 Task: Check the sale-to-list ratio of tray ceiling in the last 1 year.
Action: Mouse moved to (814, 180)
Screenshot: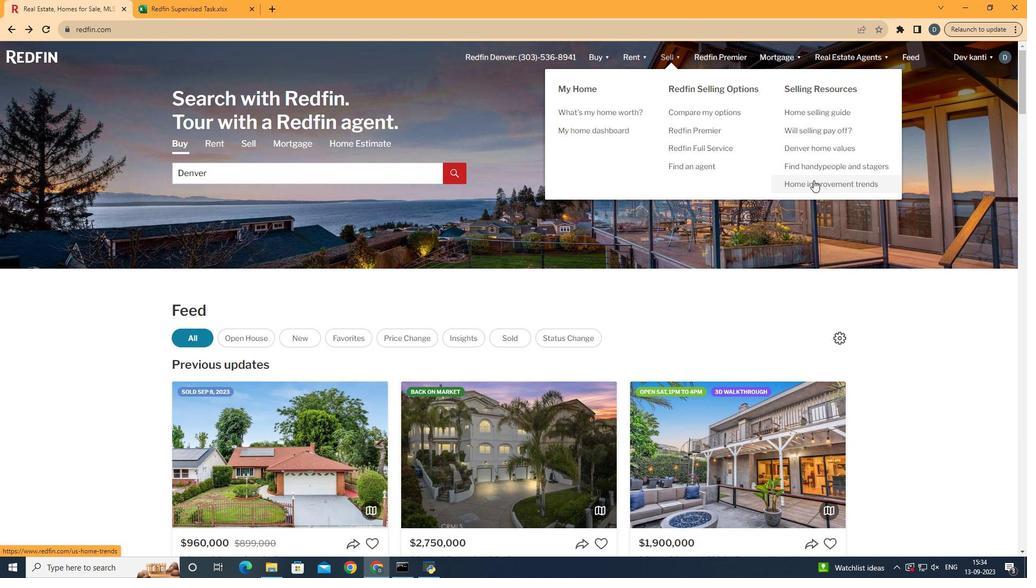 
Action: Mouse pressed left at (814, 180)
Screenshot: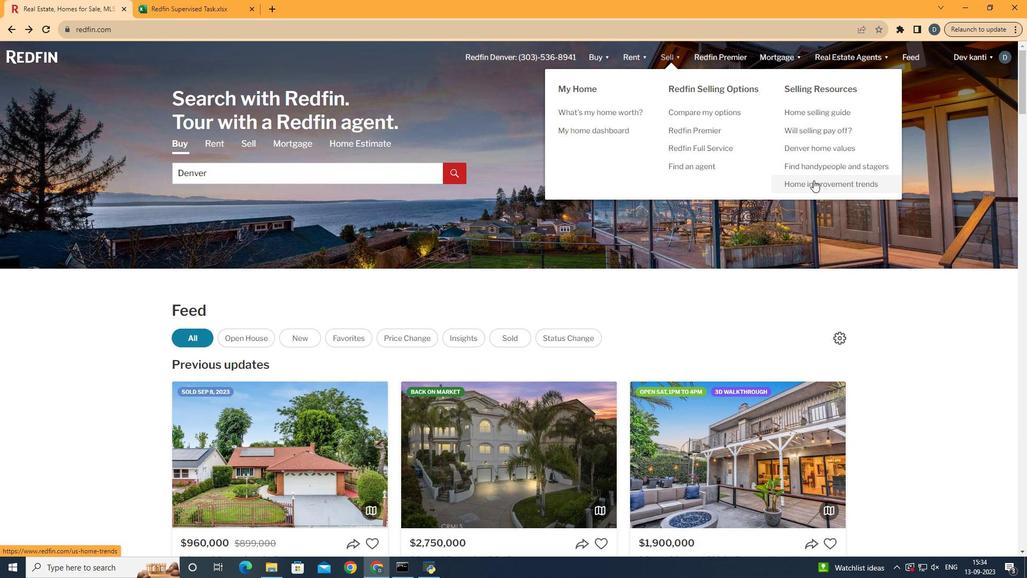 
Action: Mouse moved to (263, 208)
Screenshot: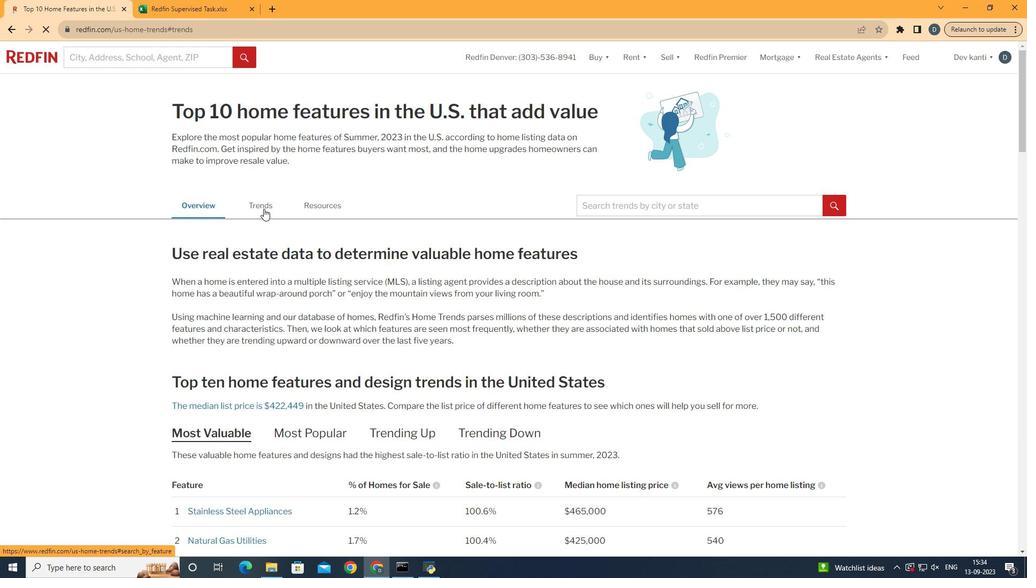 
Action: Mouse pressed left at (263, 208)
Screenshot: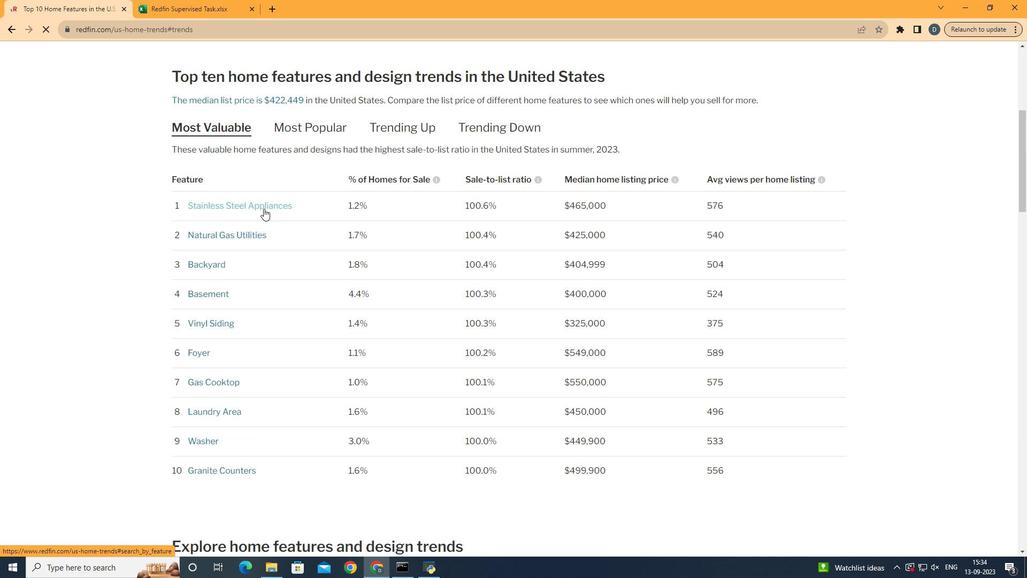 
Action: Mouse moved to (487, 186)
Screenshot: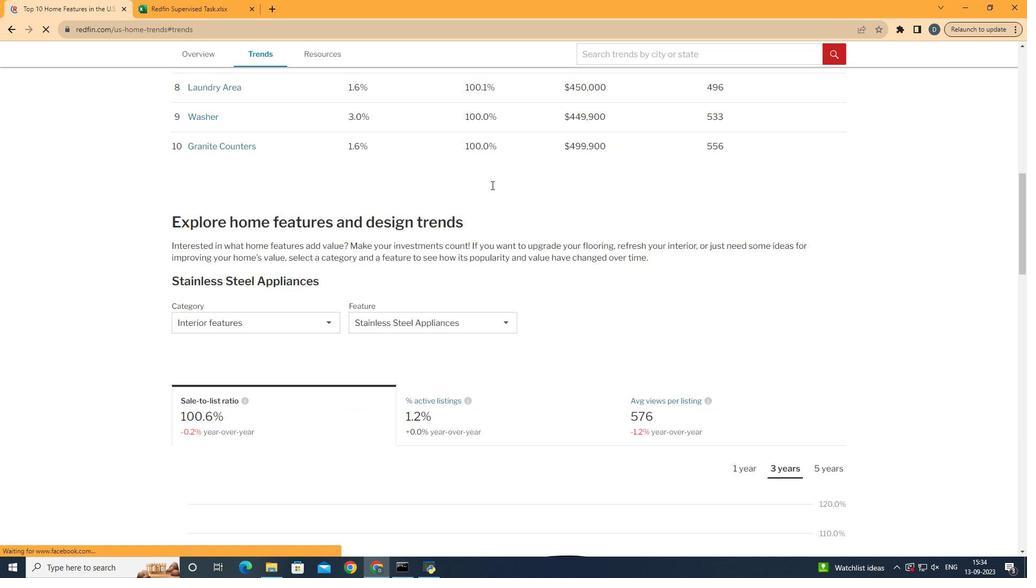 
Action: Mouse scrolled (487, 186) with delta (0, 0)
Screenshot: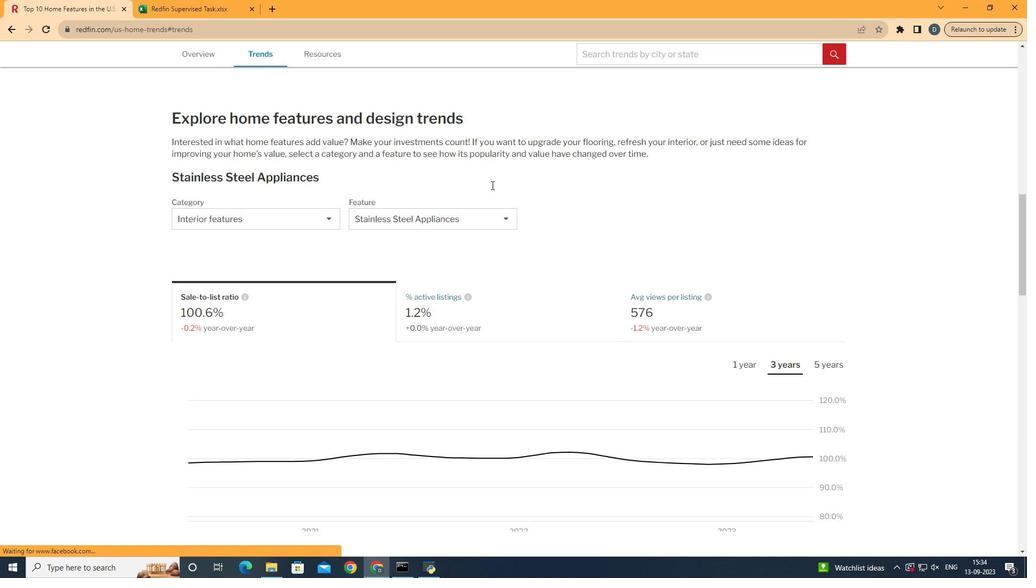
Action: Mouse scrolled (487, 186) with delta (0, 0)
Screenshot: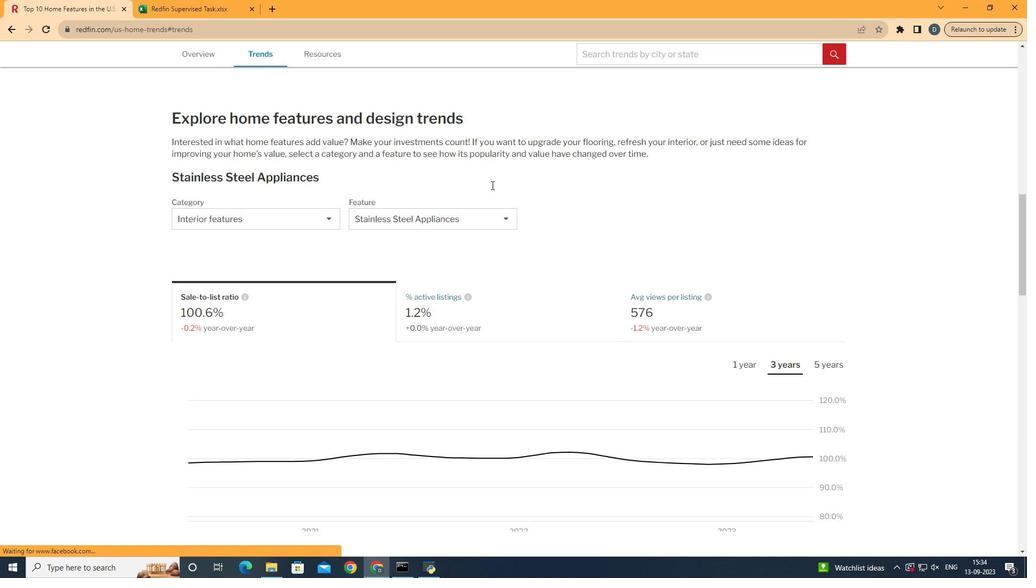 
Action: Mouse scrolled (487, 185) with delta (0, -1)
Screenshot: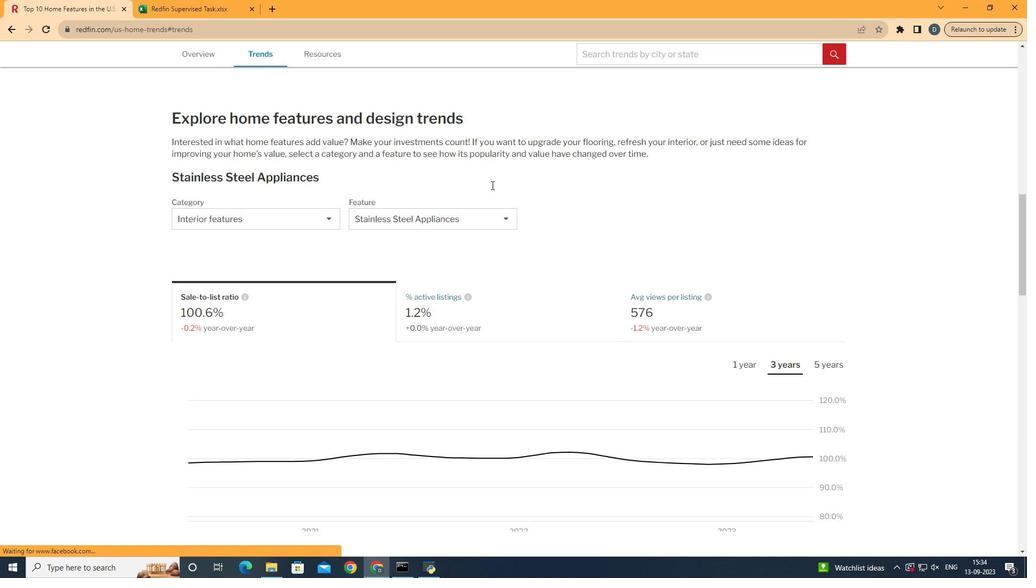 
Action: Mouse scrolled (487, 186) with delta (0, 0)
Screenshot: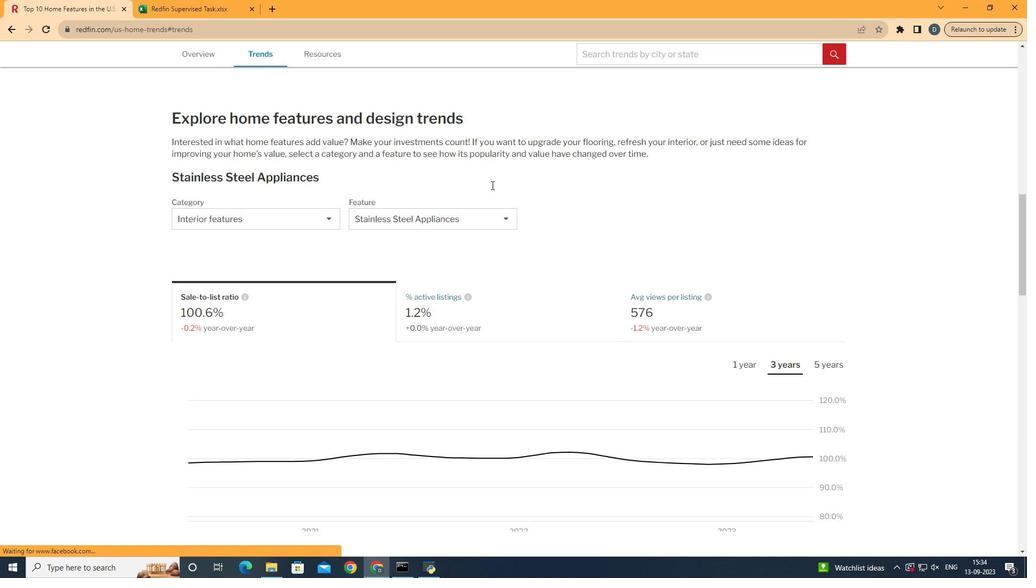 
Action: Mouse scrolled (487, 186) with delta (0, 0)
Screenshot: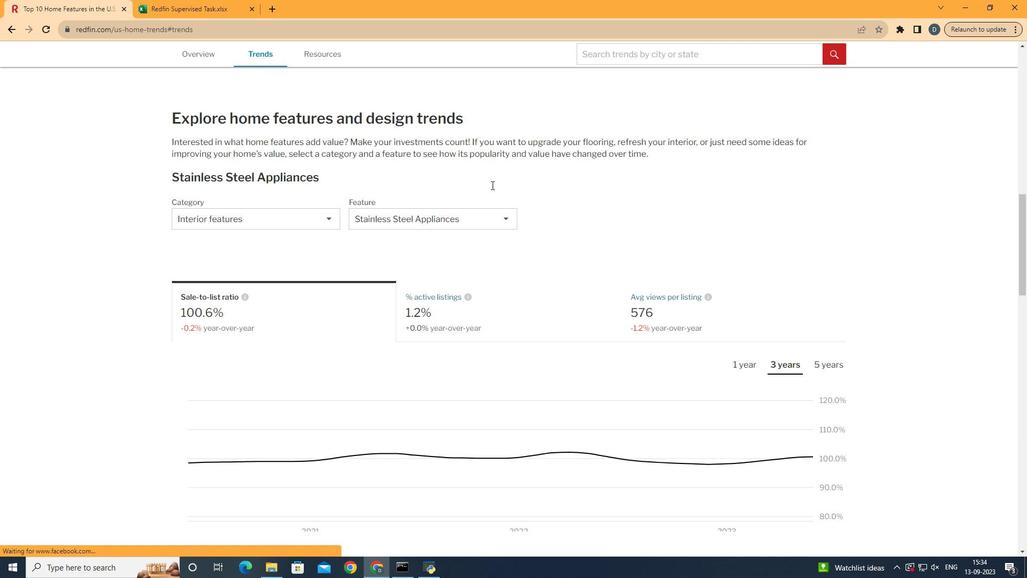 
Action: Mouse moved to (487, 186)
Screenshot: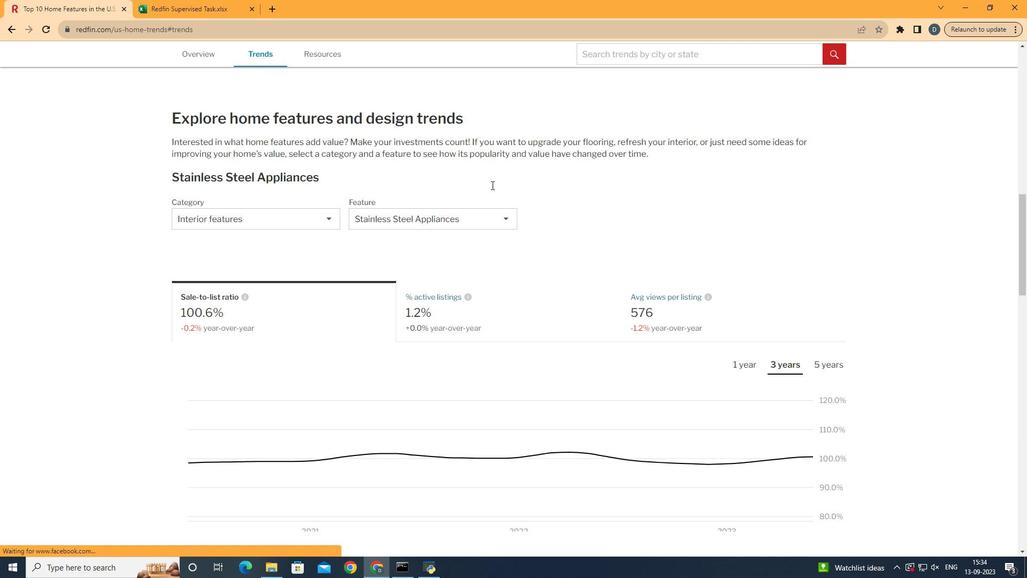 
Action: Mouse scrolled (487, 186) with delta (0, 0)
Screenshot: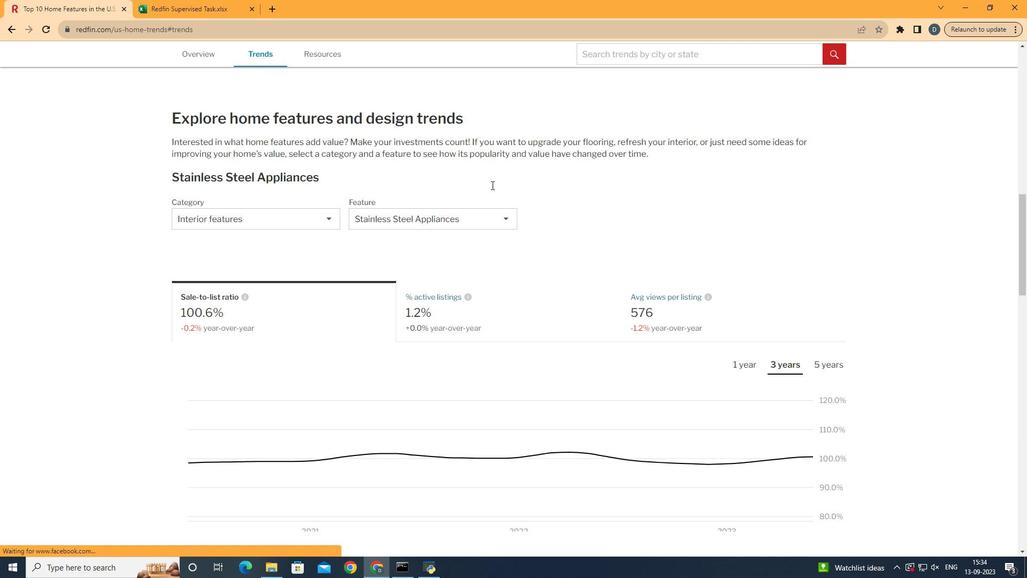 
Action: Mouse moved to (488, 186)
Screenshot: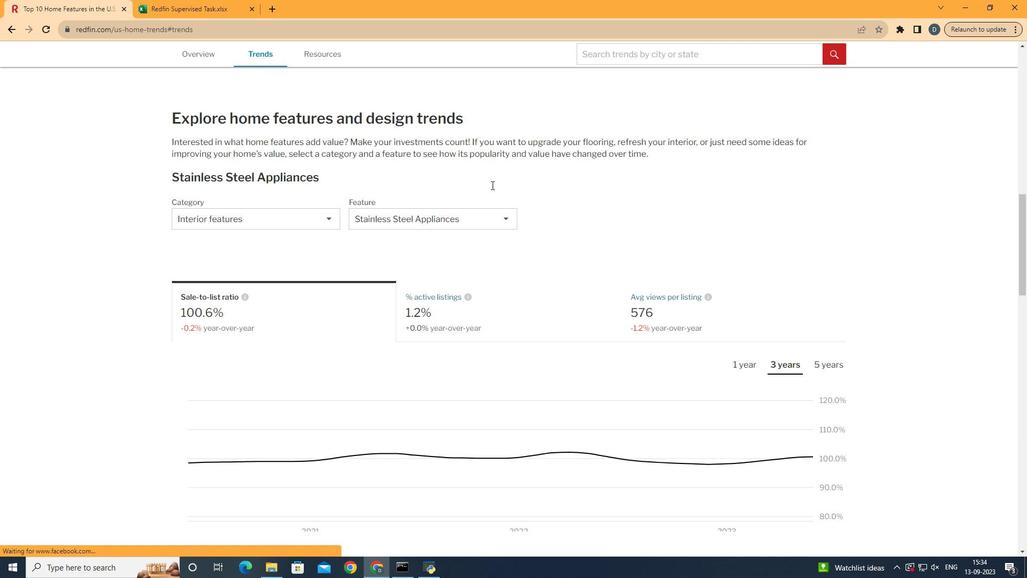 
Action: Mouse scrolled (488, 186) with delta (0, 0)
Screenshot: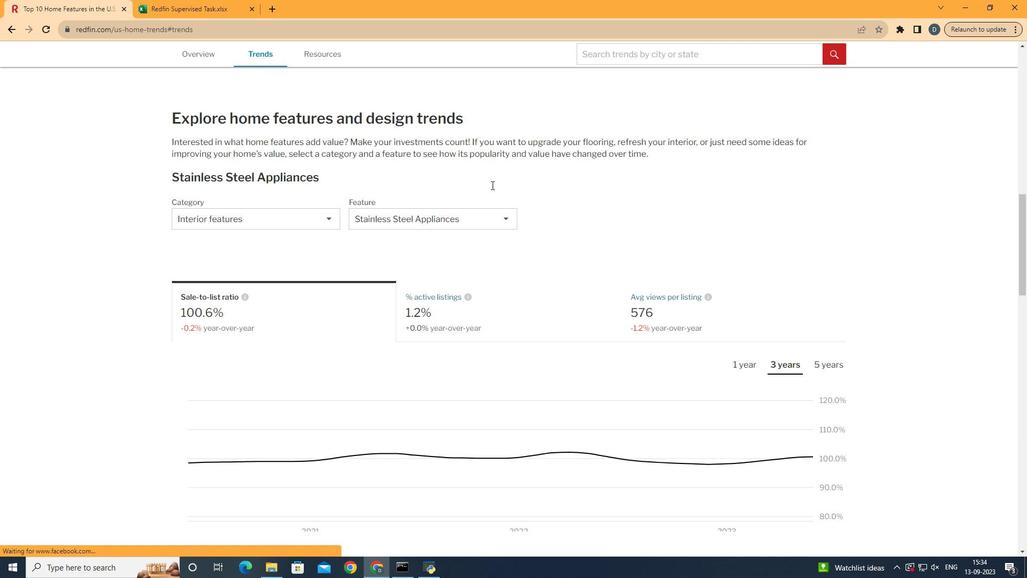 
Action: Mouse moved to (269, 221)
Screenshot: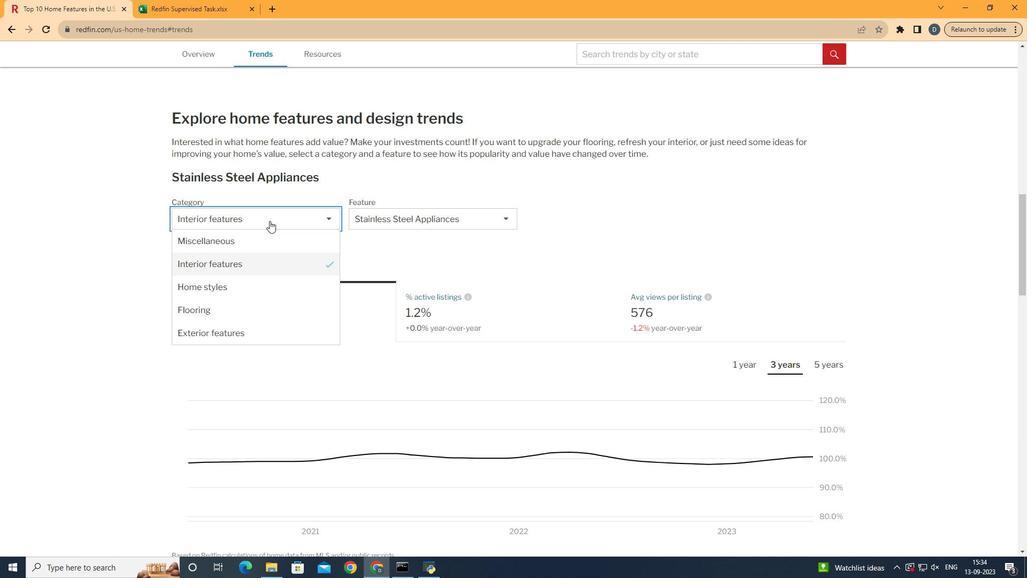 
Action: Mouse pressed left at (269, 221)
Screenshot: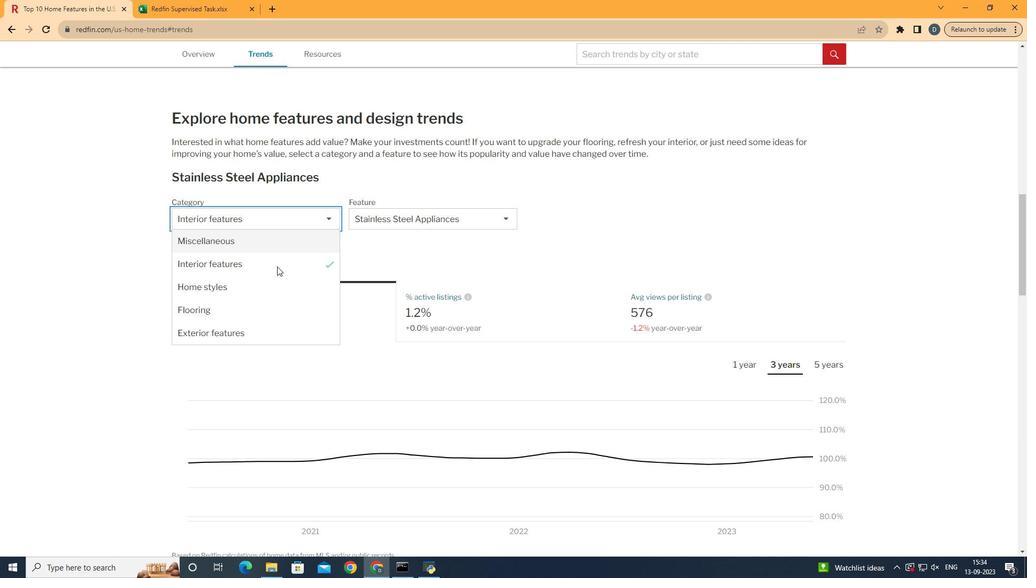 
Action: Mouse moved to (277, 270)
Screenshot: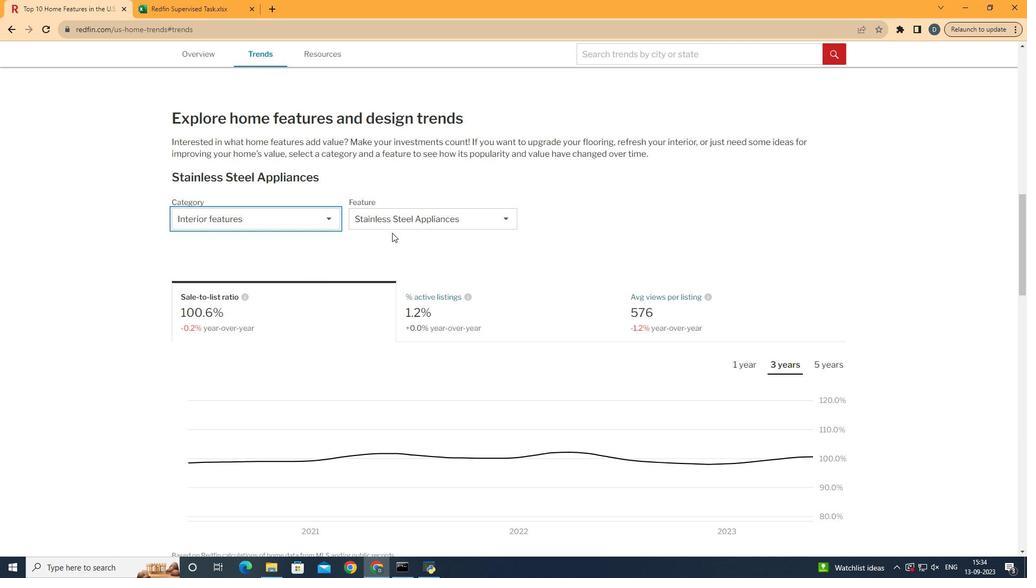 
Action: Mouse pressed left at (277, 270)
Screenshot: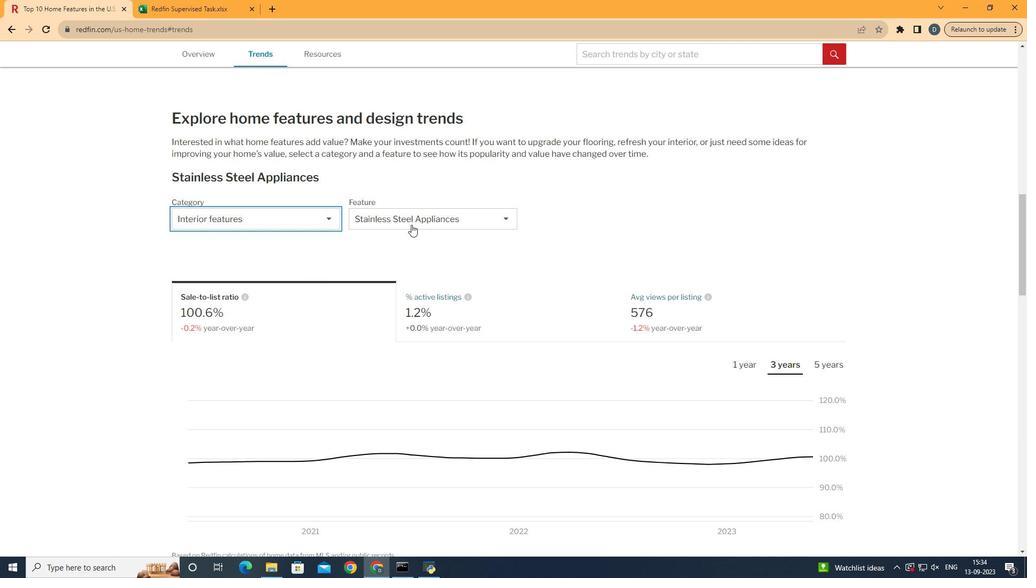 
Action: Mouse moved to (411, 224)
Screenshot: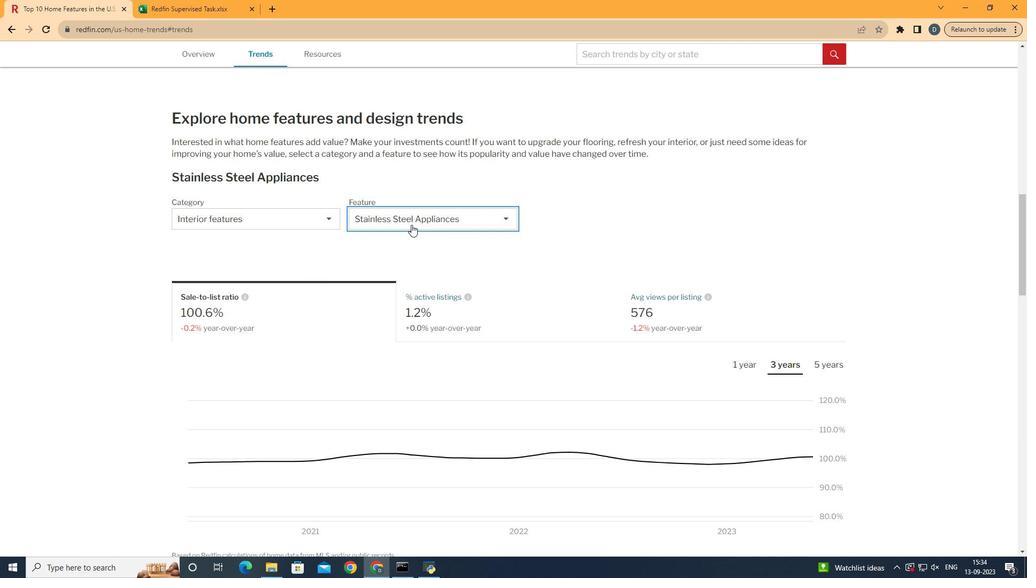 
Action: Mouse pressed left at (411, 224)
Screenshot: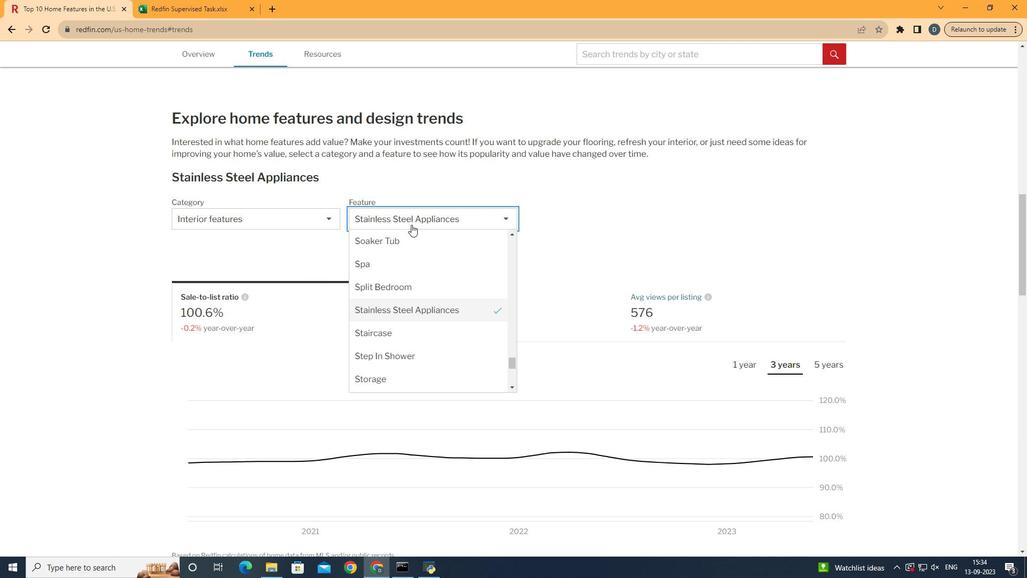
Action: Mouse moved to (462, 319)
Screenshot: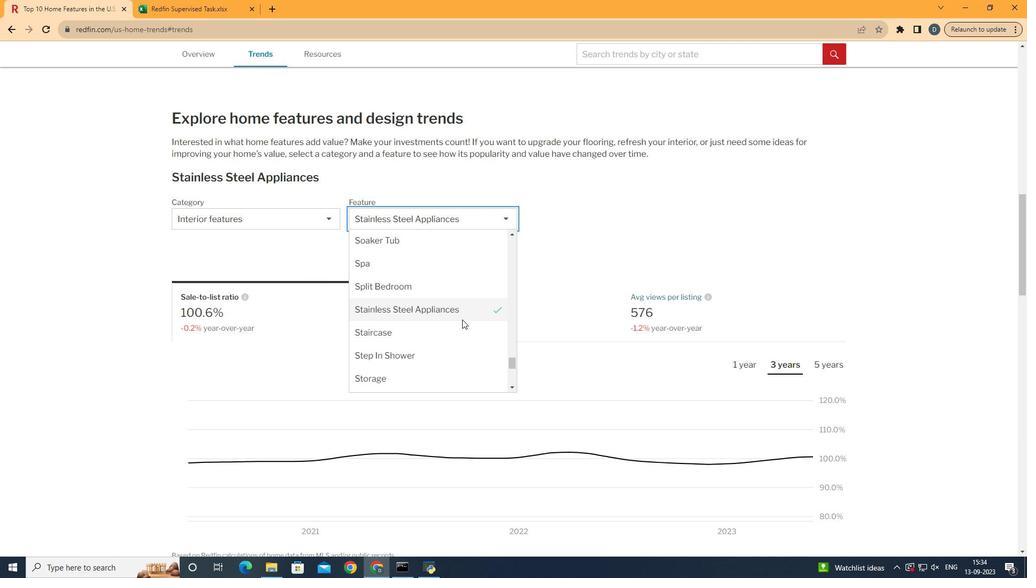 
Action: Mouse scrolled (462, 319) with delta (0, 0)
Screenshot: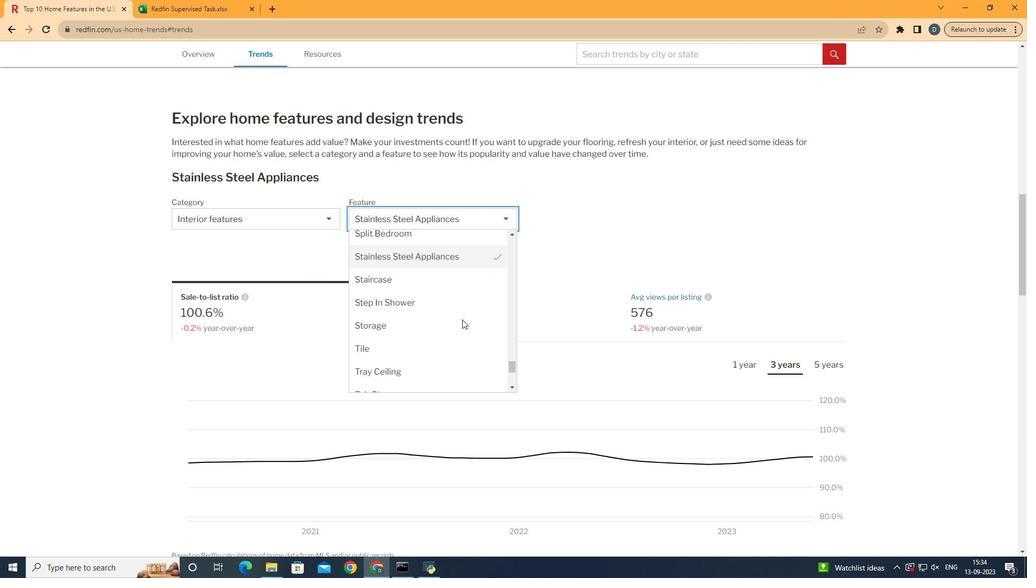 
Action: Mouse scrolled (462, 319) with delta (0, 0)
Screenshot: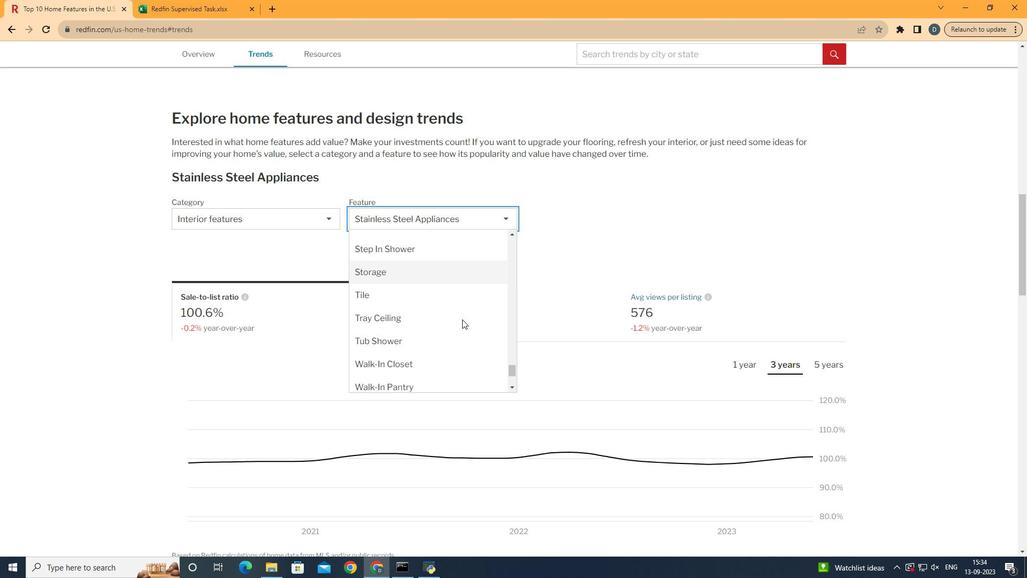 
Action: Mouse moved to (461, 306)
Screenshot: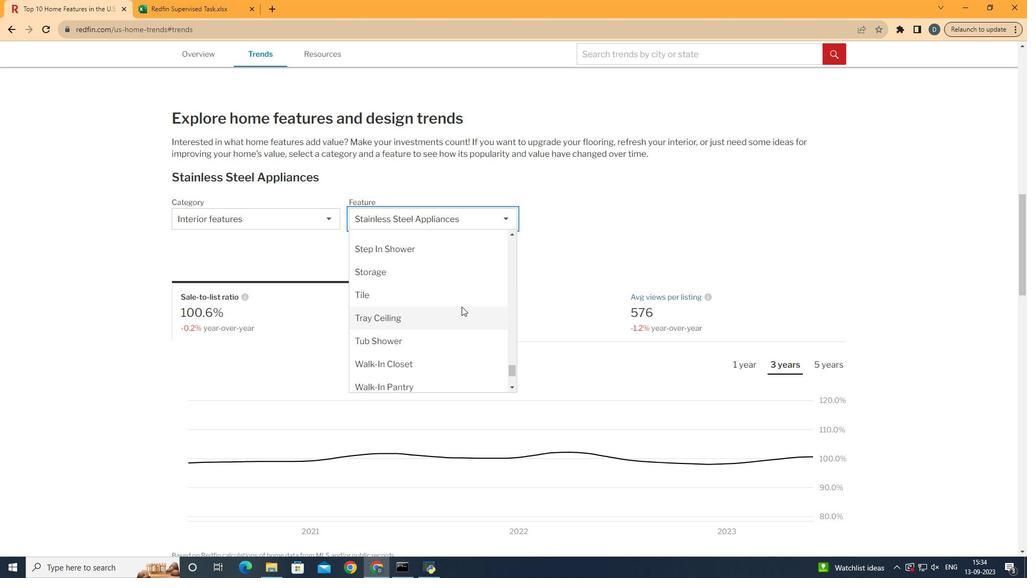 
Action: Mouse pressed left at (461, 306)
Screenshot: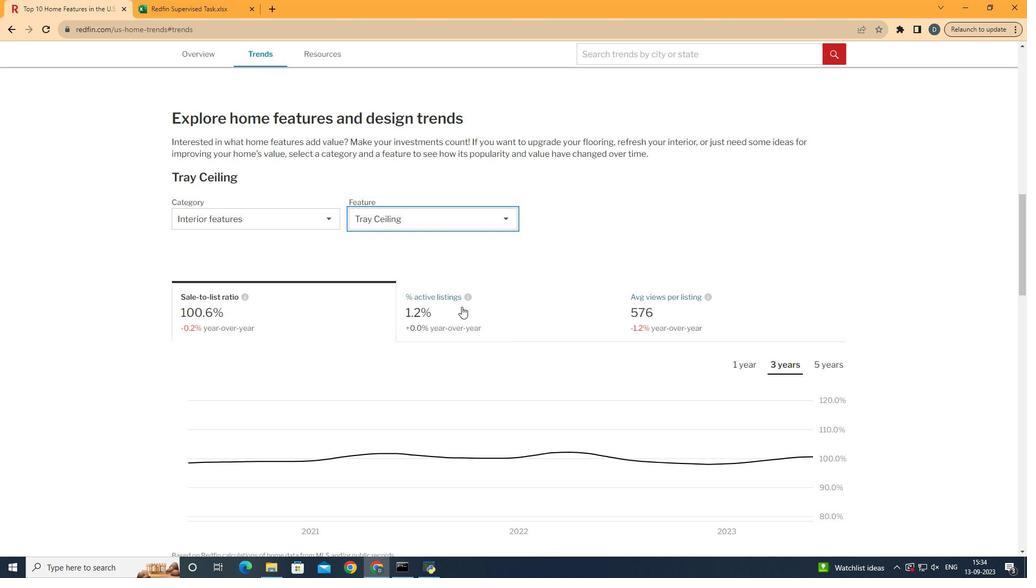 
Action: Mouse moved to (365, 313)
Screenshot: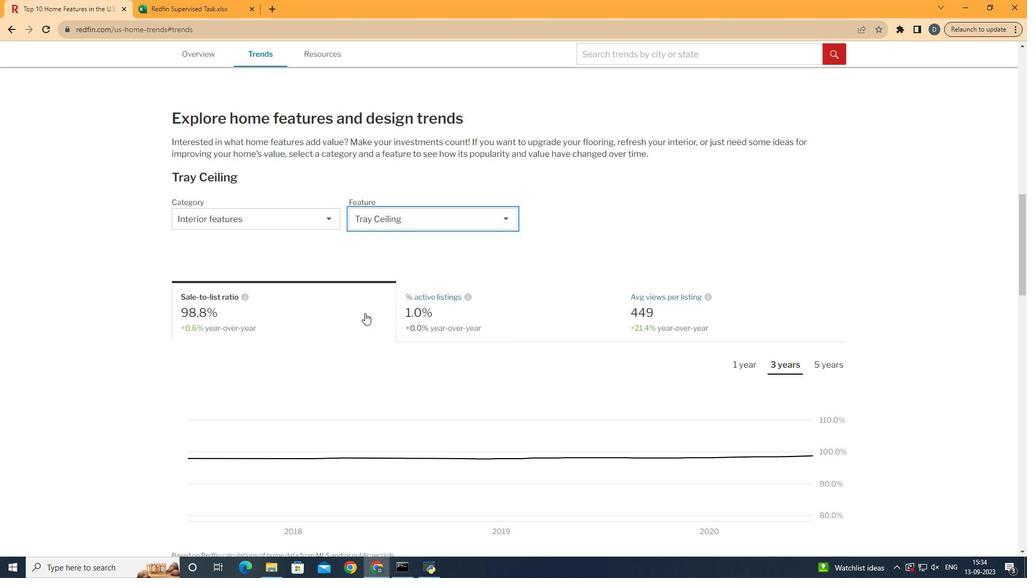 
Action: Mouse pressed left at (365, 313)
Screenshot: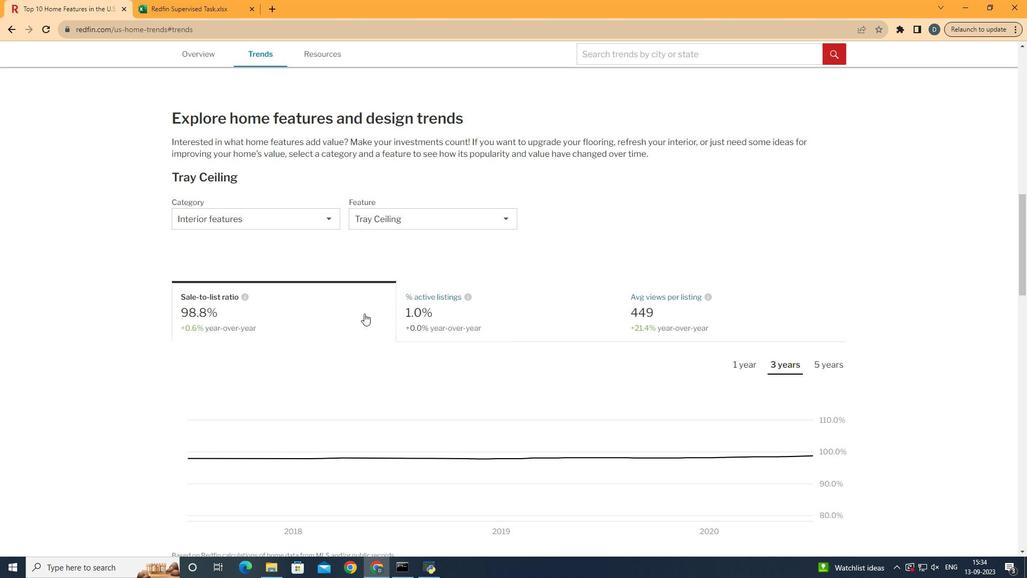 
Action: Mouse moved to (750, 362)
Screenshot: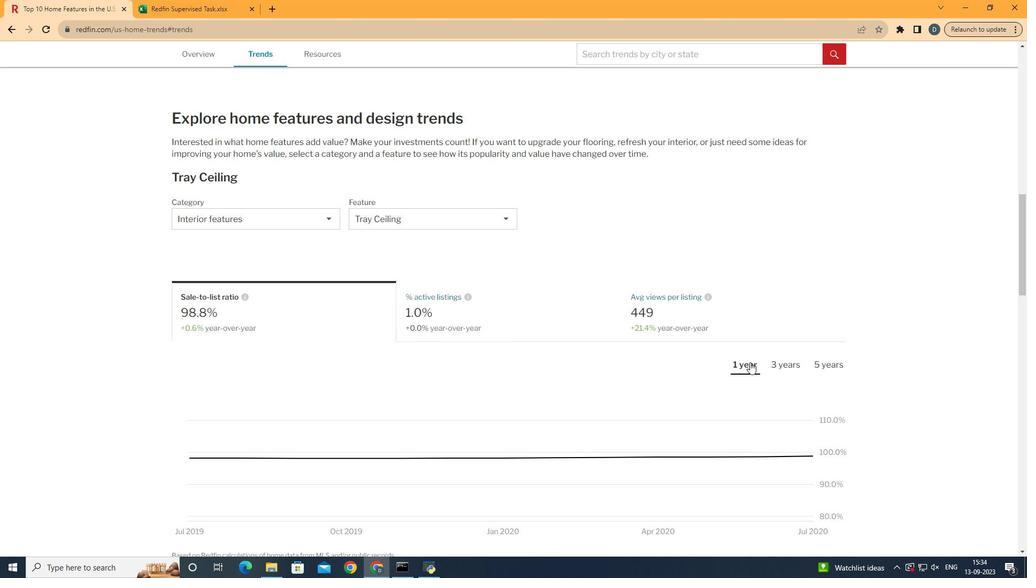 
Action: Mouse pressed left at (750, 362)
Screenshot: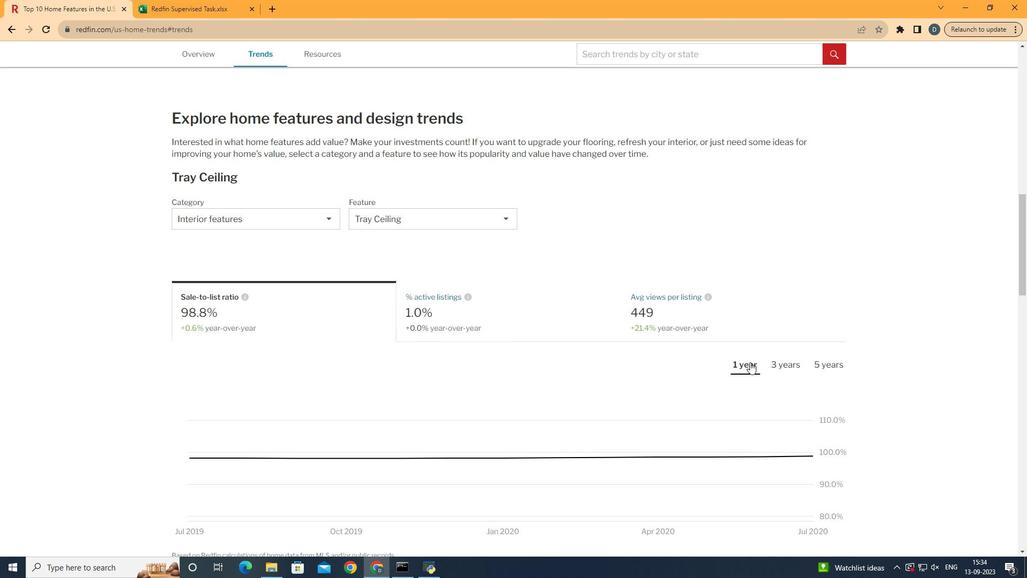 
Action: Mouse moved to (850, 254)
Screenshot: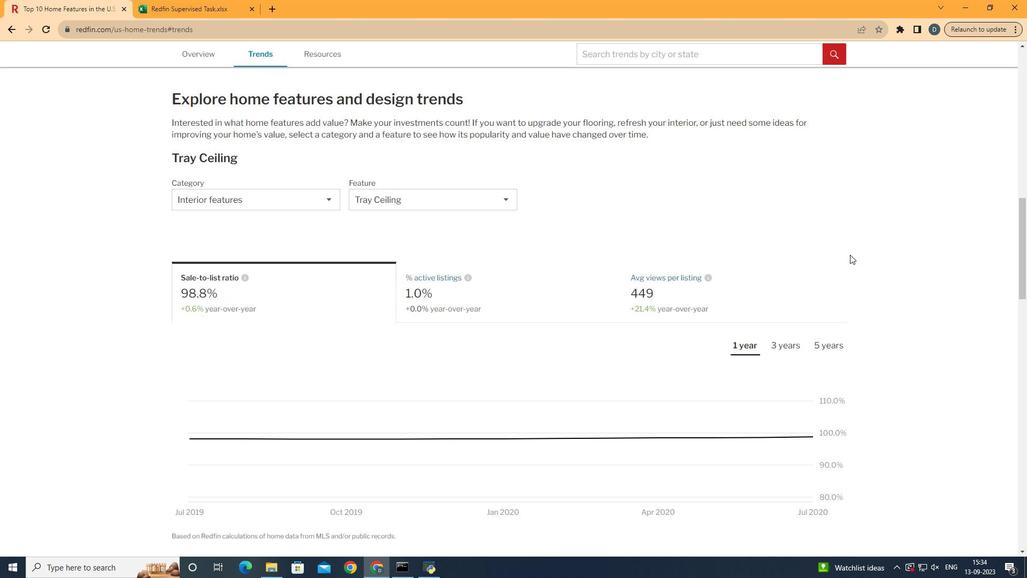 
Action: Mouse scrolled (850, 254) with delta (0, 0)
Screenshot: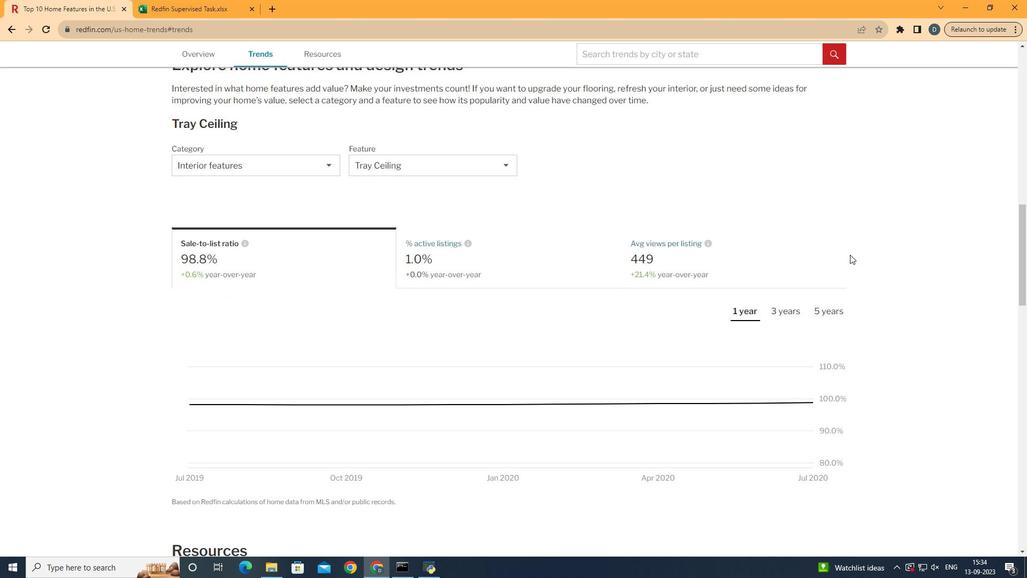 
